 Task: Create a due date automation trigger when advanced on, on the tuesday of the week a card is due add dates due tomorrow at 11:00 AM.
Action: Mouse moved to (847, 263)
Screenshot: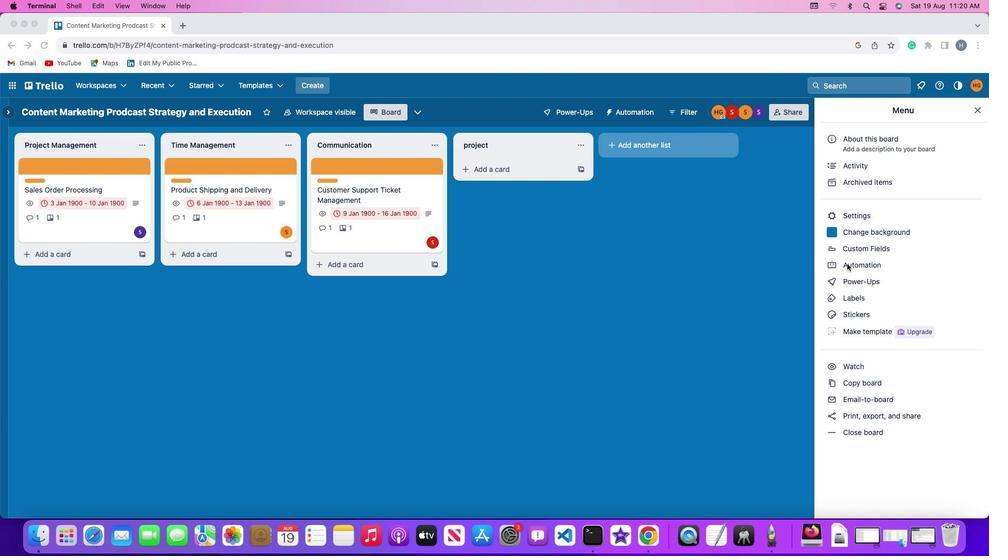
Action: Mouse pressed left at (847, 263)
Screenshot: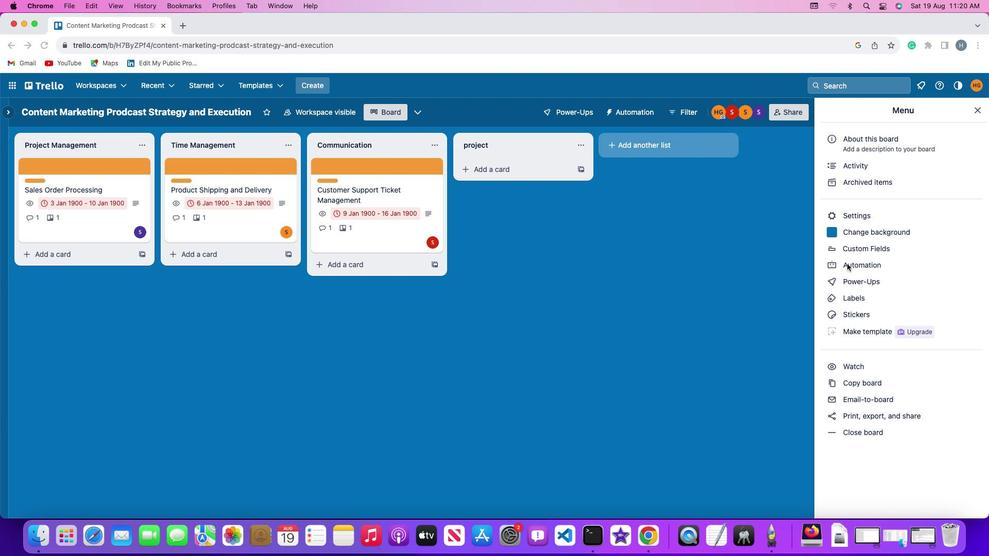 
Action: Mouse pressed left at (847, 263)
Screenshot: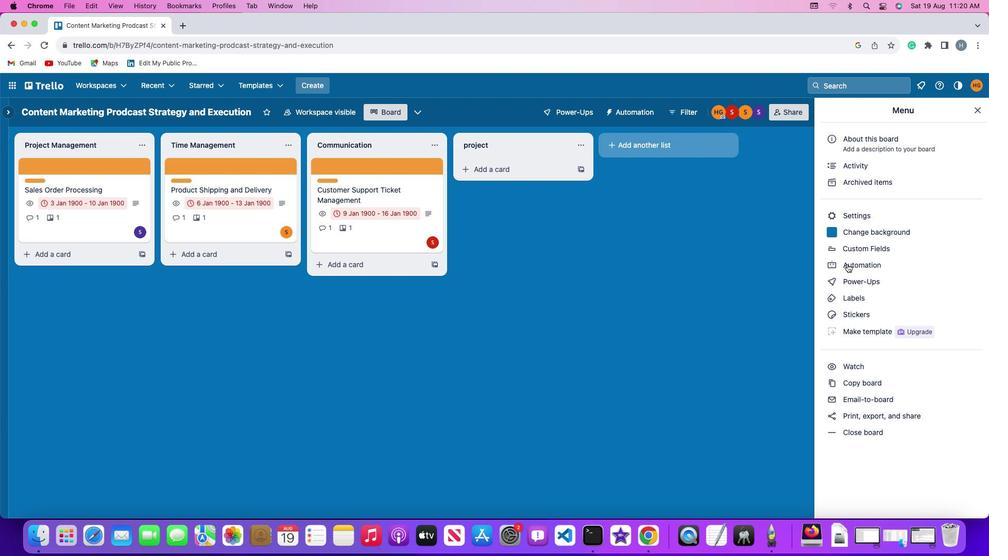 
Action: Mouse moved to (77, 248)
Screenshot: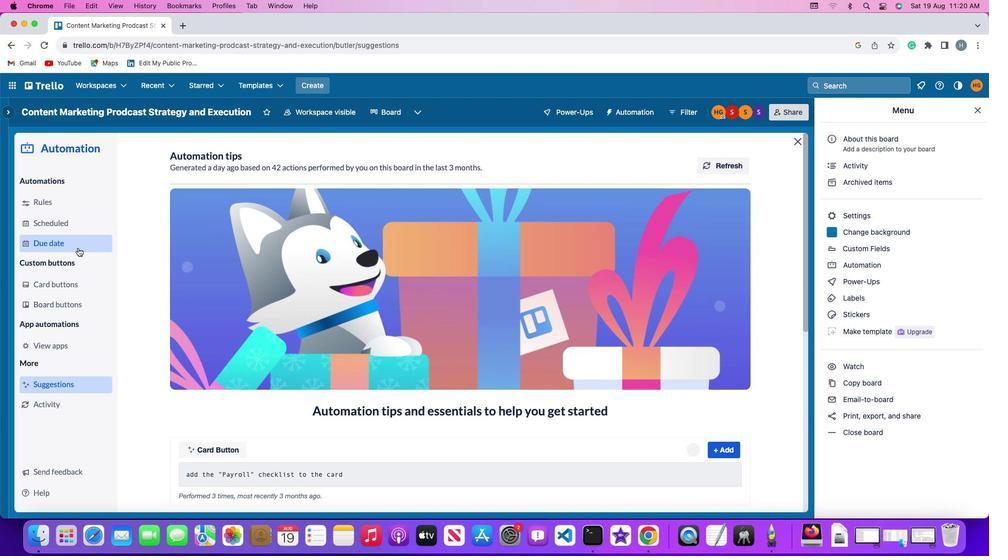 
Action: Mouse pressed left at (77, 248)
Screenshot: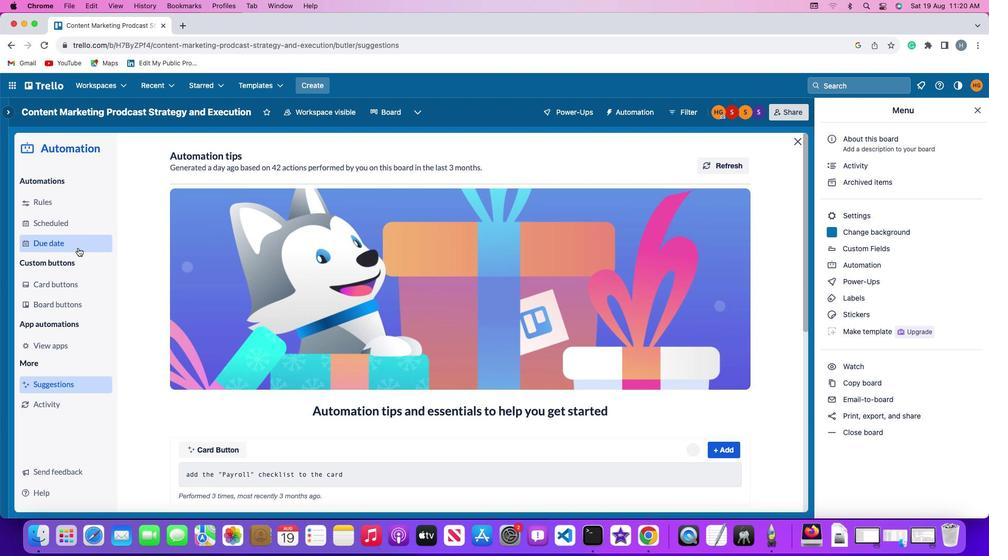 
Action: Mouse moved to (696, 158)
Screenshot: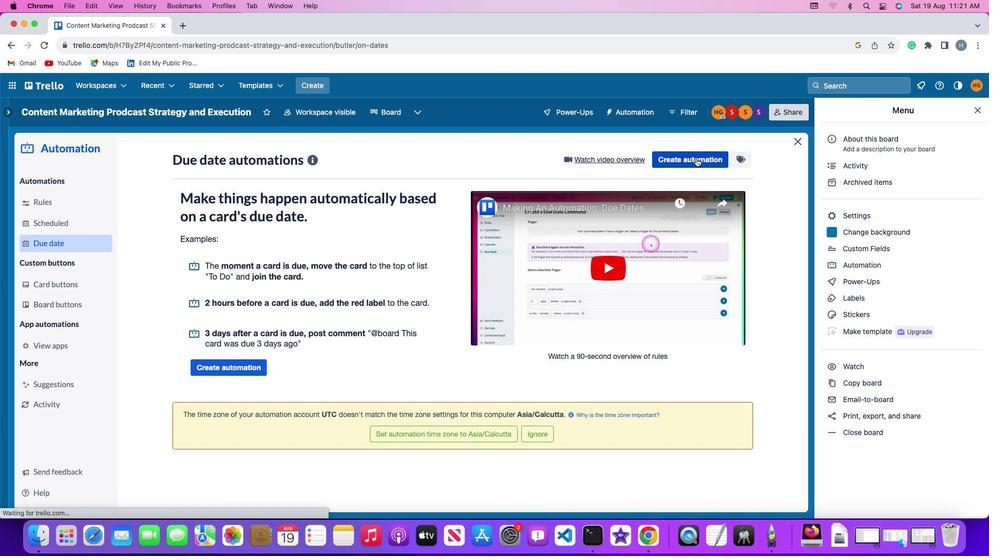 
Action: Mouse pressed left at (696, 158)
Screenshot: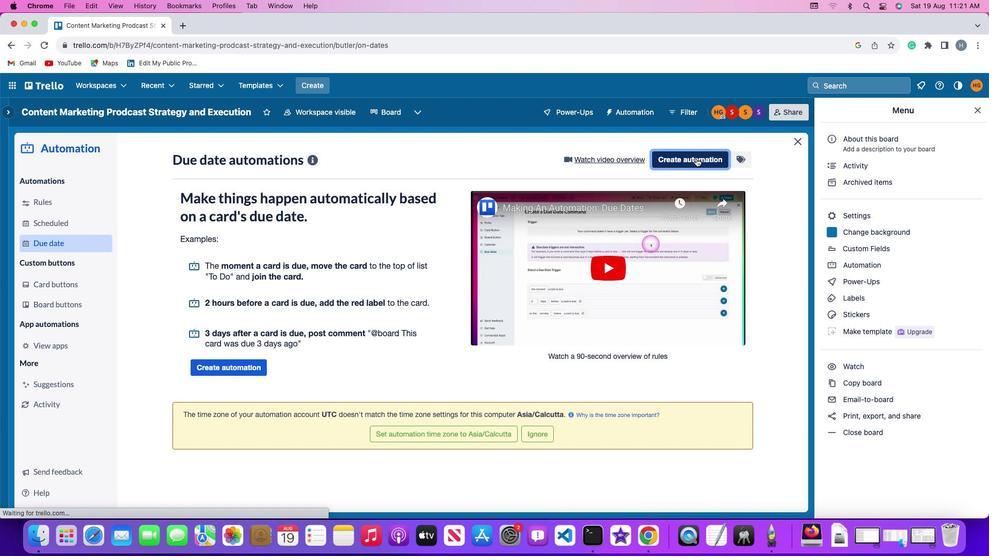 
Action: Mouse moved to (187, 260)
Screenshot: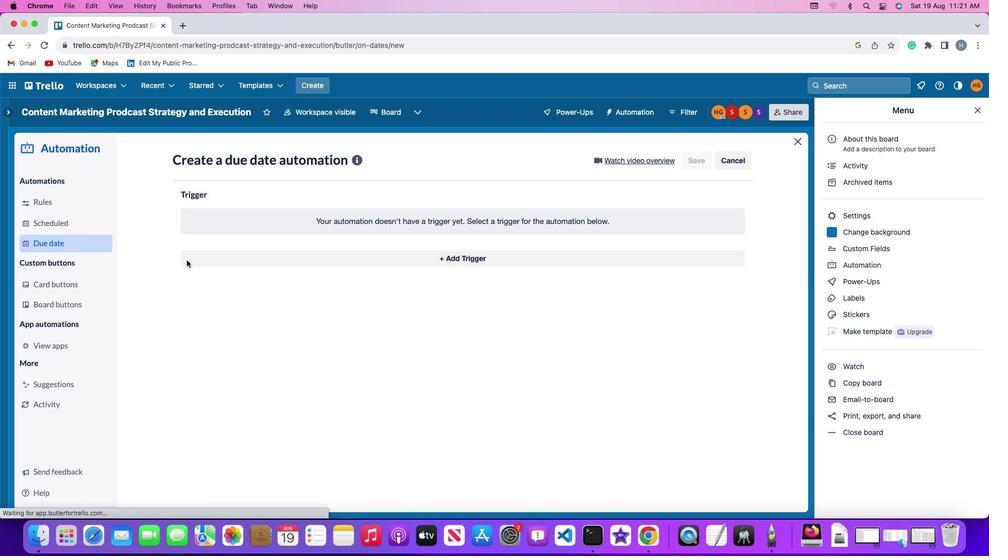 
Action: Mouse pressed left at (187, 260)
Screenshot: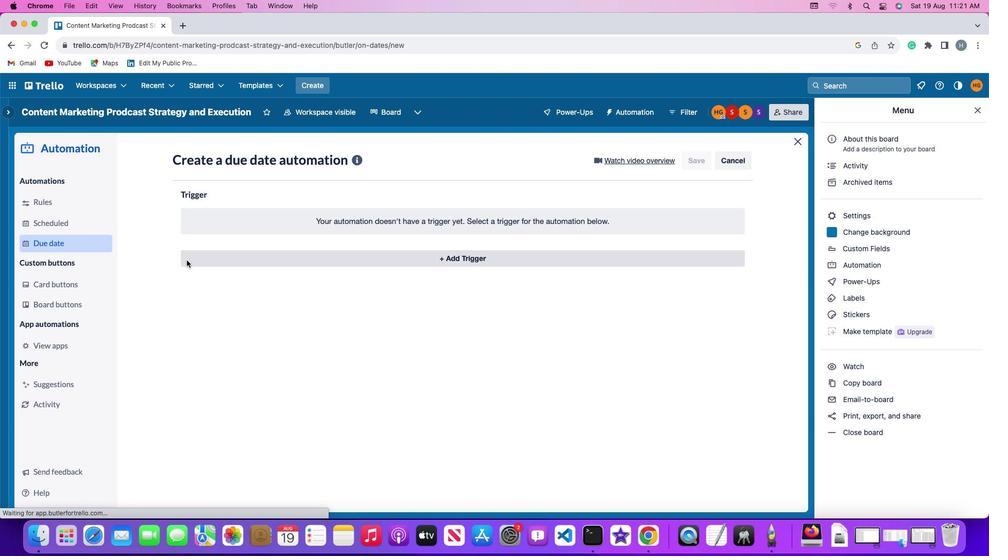 
Action: Mouse moved to (229, 453)
Screenshot: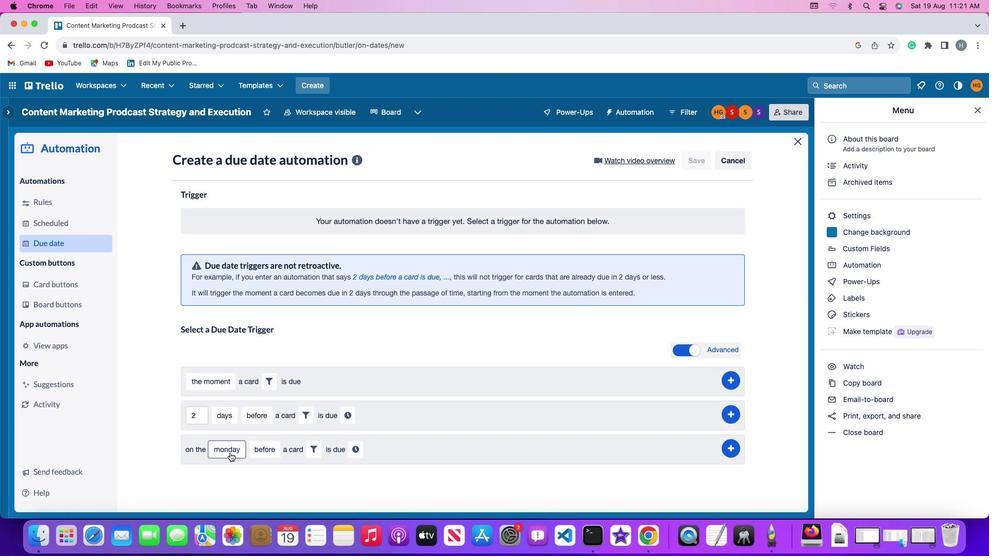 
Action: Mouse pressed left at (229, 453)
Screenshot: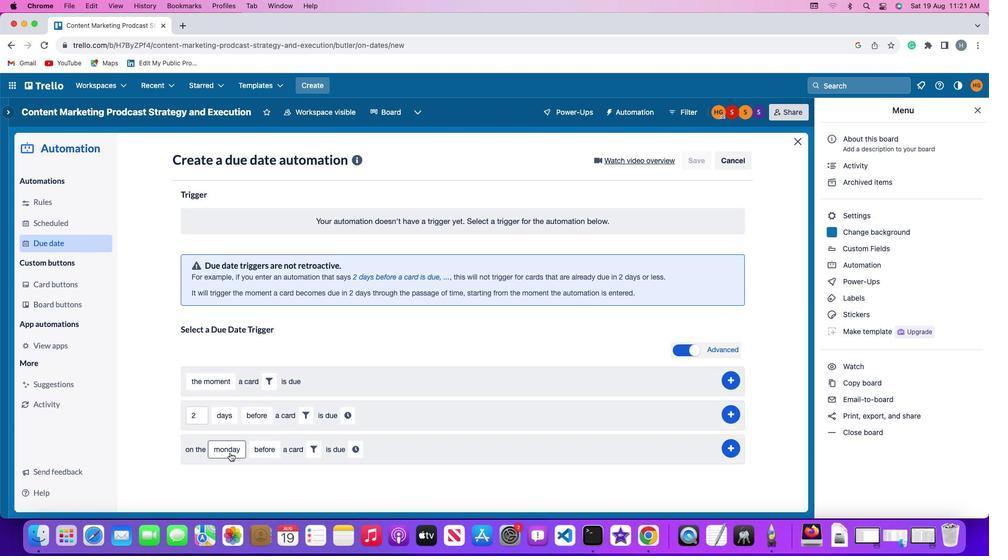 
Action: Mouse moved to (248, 324)
Screenshot: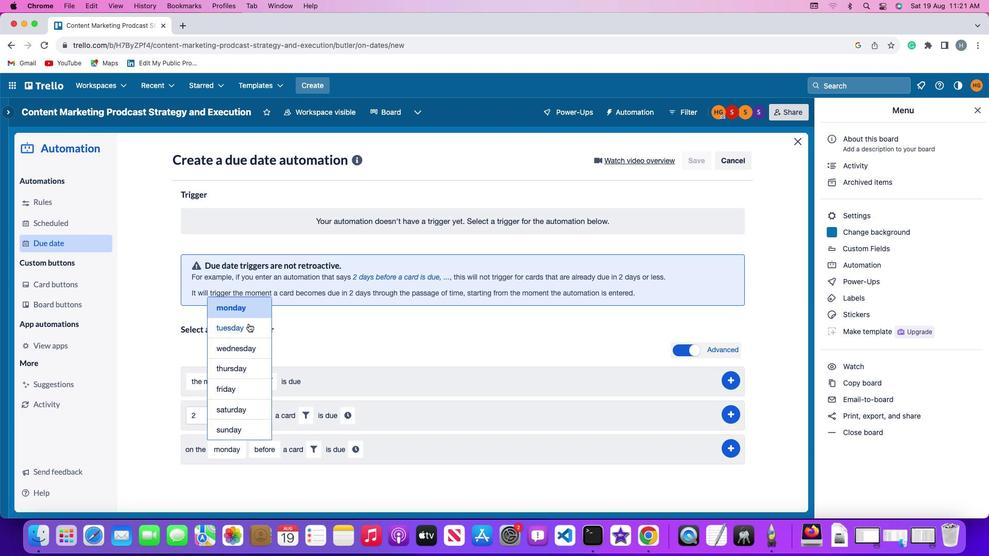 
Action: Mouse pressed left at (248, 324)
Screenshot: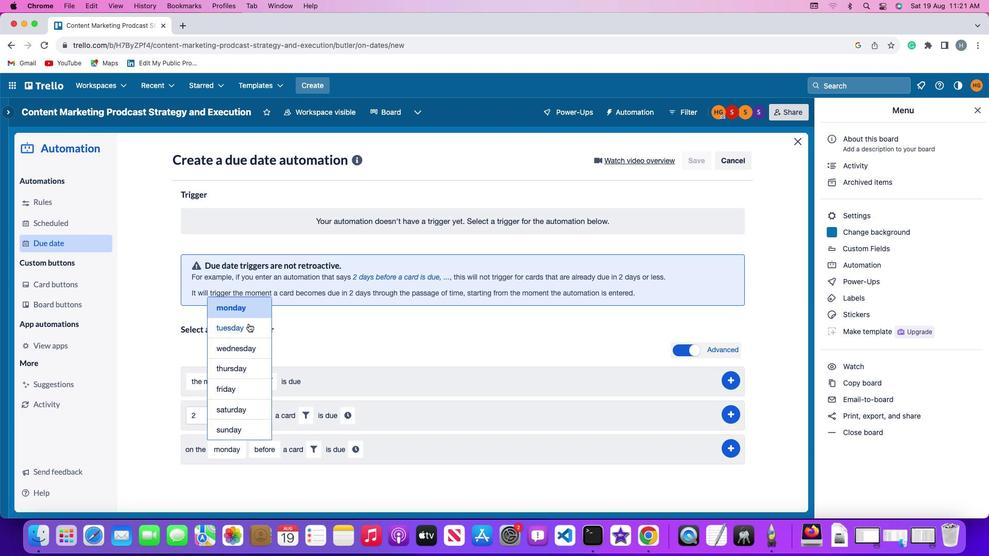 
Action: Mouse moved to (267, 451)
Screenshot: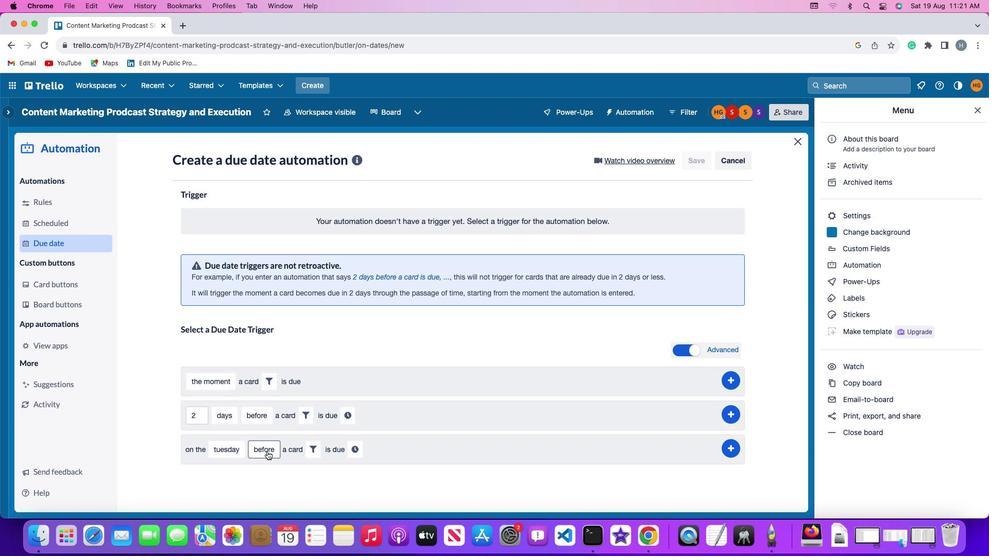 
Action: Mouse pressed left at (267, 451)
Screenshot: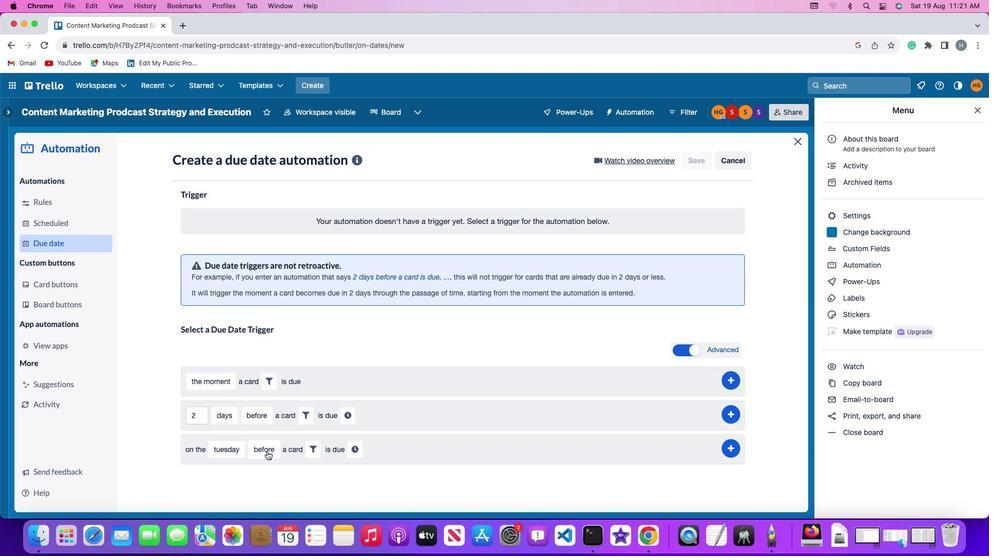 
Action: Mouse moved to (273, 410)
Screenshot: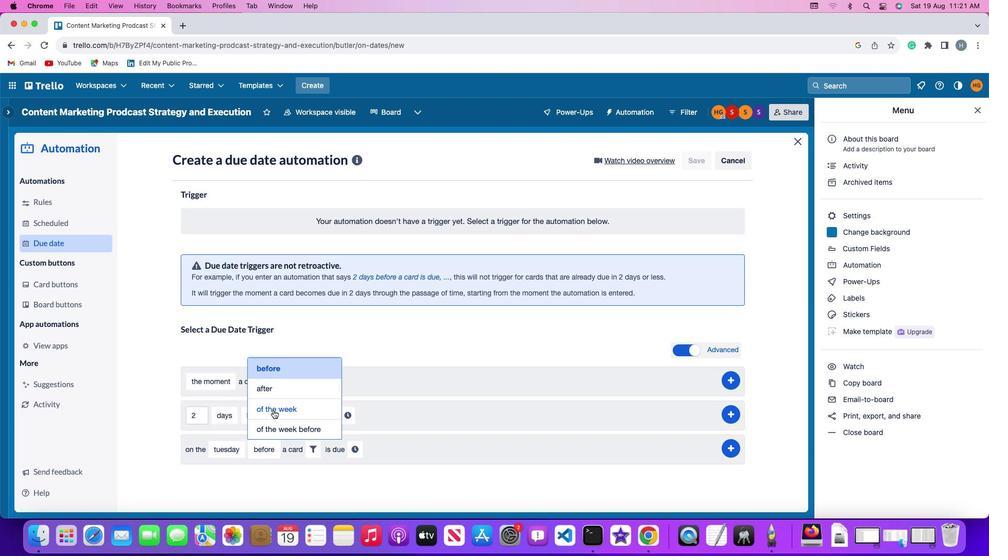 
Action: Mouse pressed left at (273, 410)
Screenshot: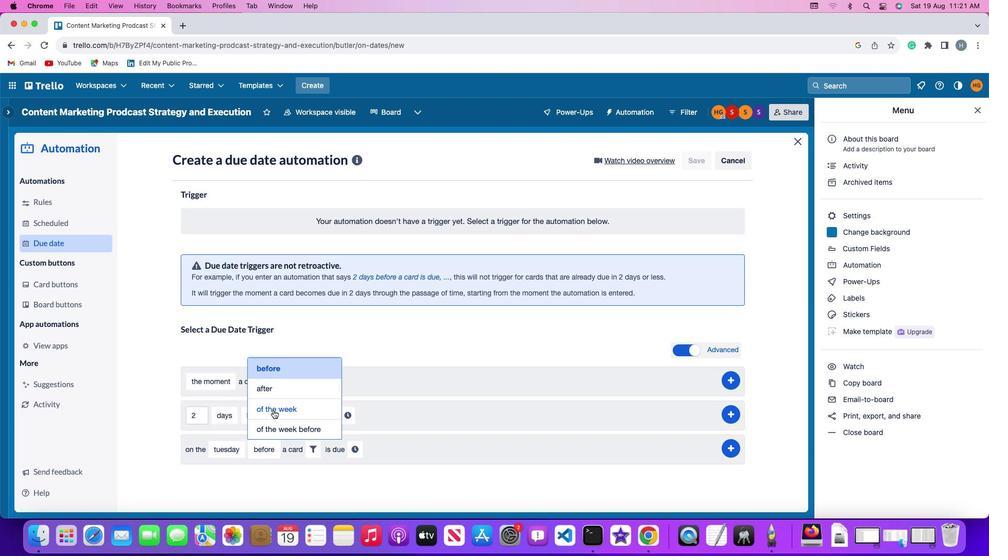 
Action: Mouse moved to (330, 451)
Screenshot: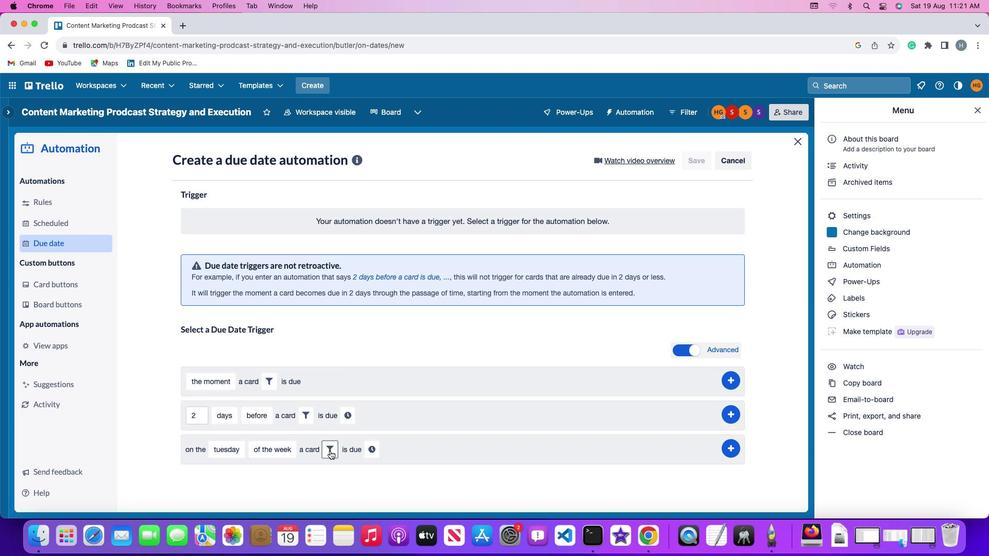 
Action: Mouse pressed left at (330, 451)
Screenshot: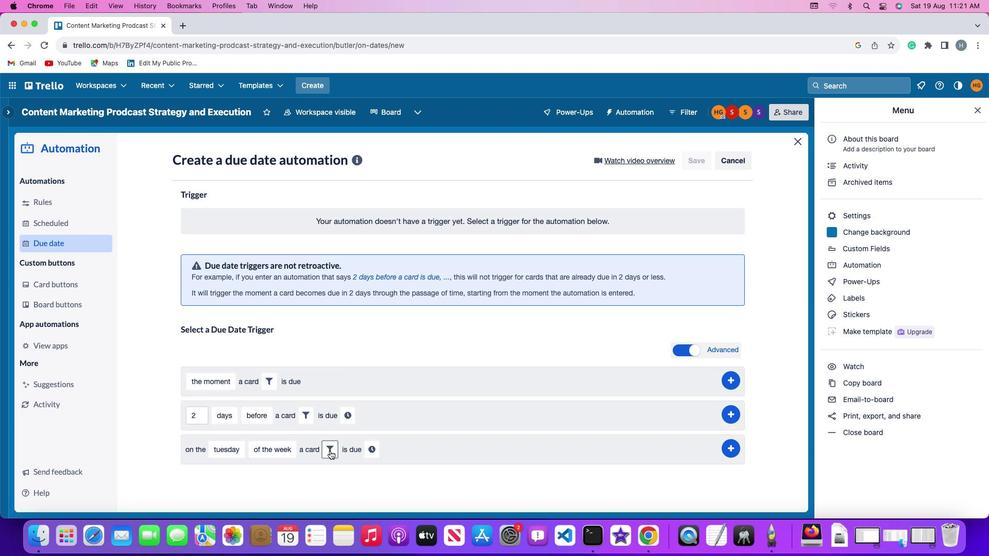 
Action: Mouse moved to (394, 483)
Screenshot: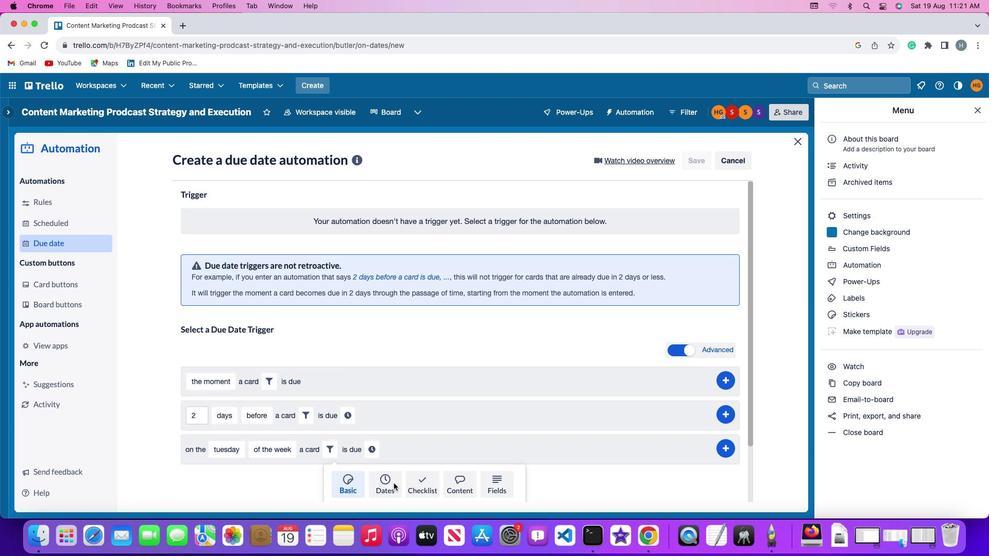 
Action: Mouse pressed left at (394, 483)
Screenshot: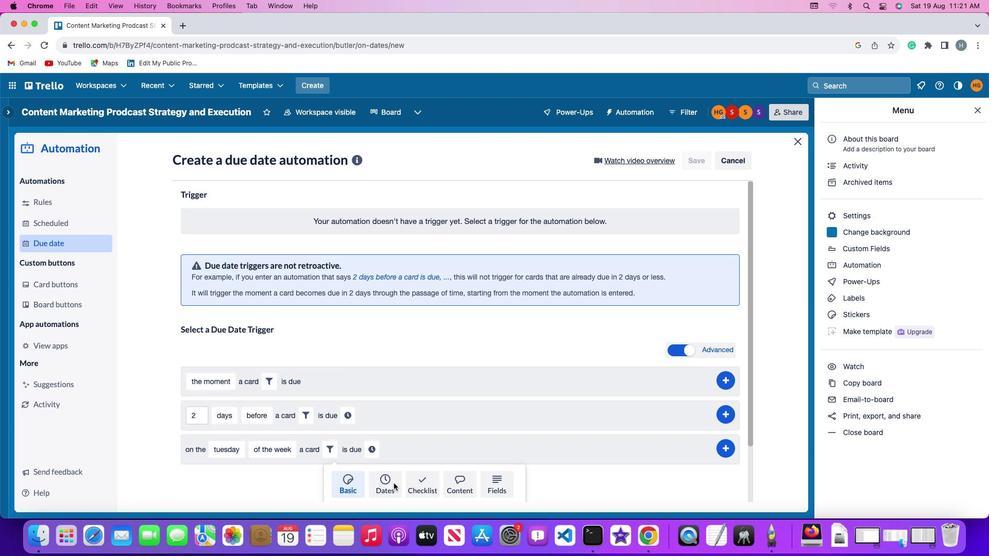 
Action: Mouse moved to (285, 469)
Screenshot: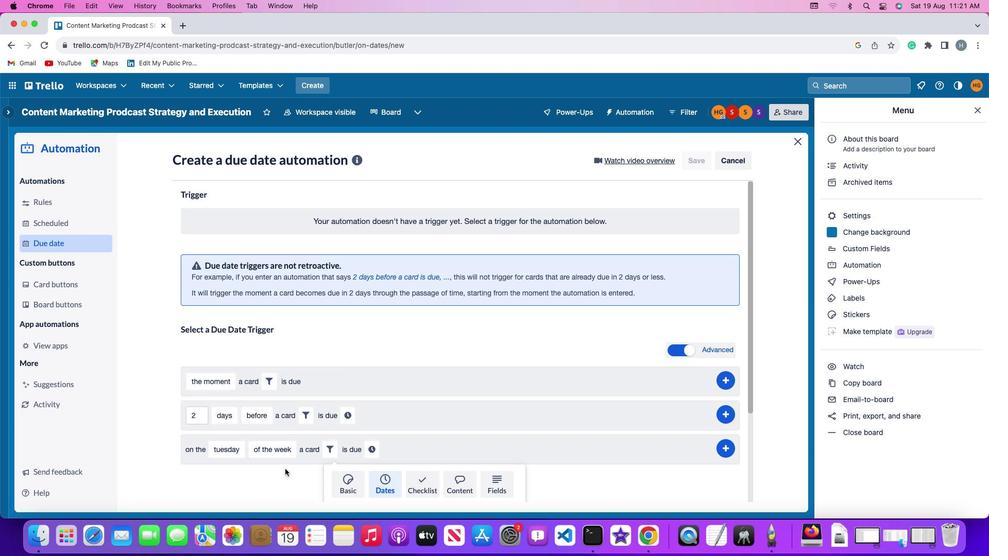 
Action: Mouse scrolled (285, 469) with delta (0, 0)
Screenshot: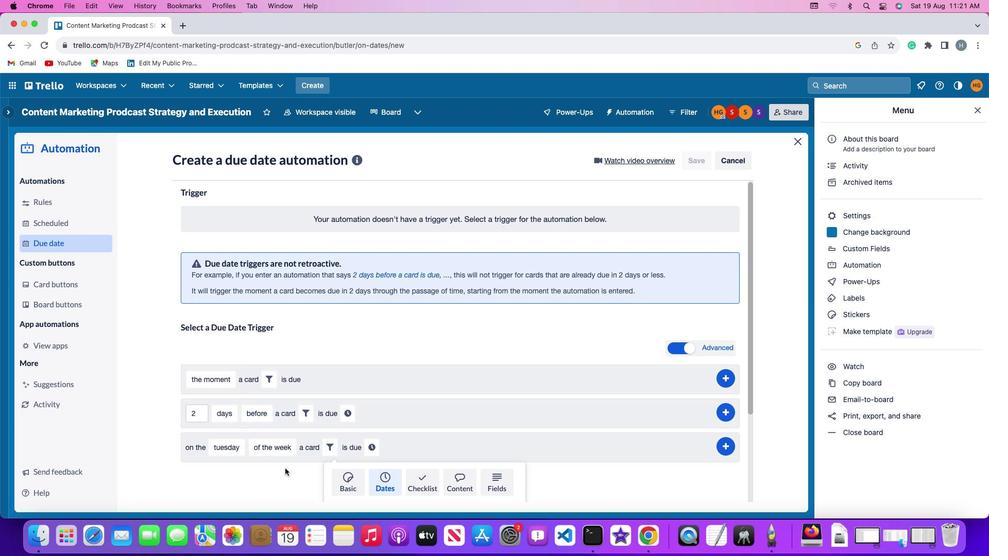 
Action: Mouse moved to (285, 469)
Screenshot: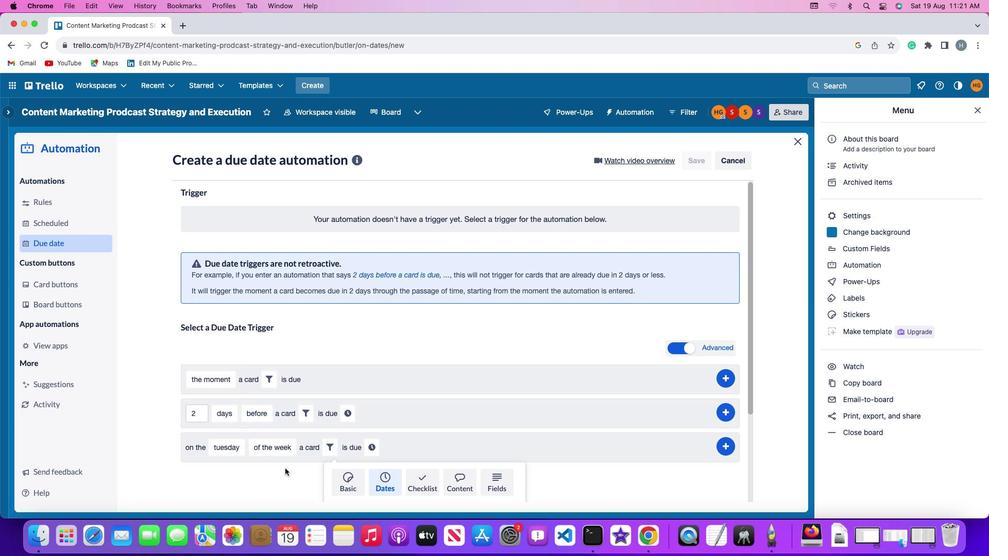 
Action: Mouse scrolled (285, 469) with delta (0, 0)
Screenshot: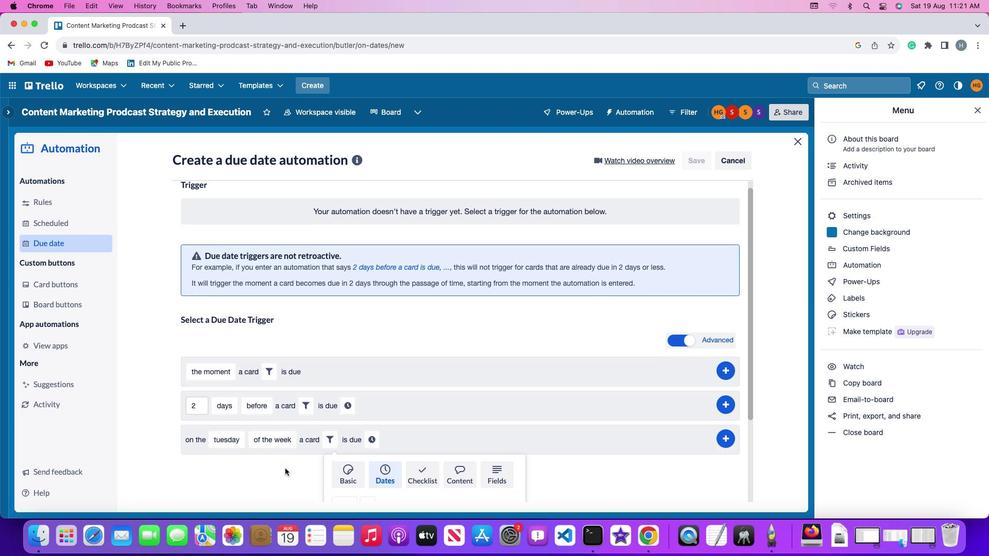 
Action: Mouse scrolled (285, 469) with delta (0, -1)
Screenshot: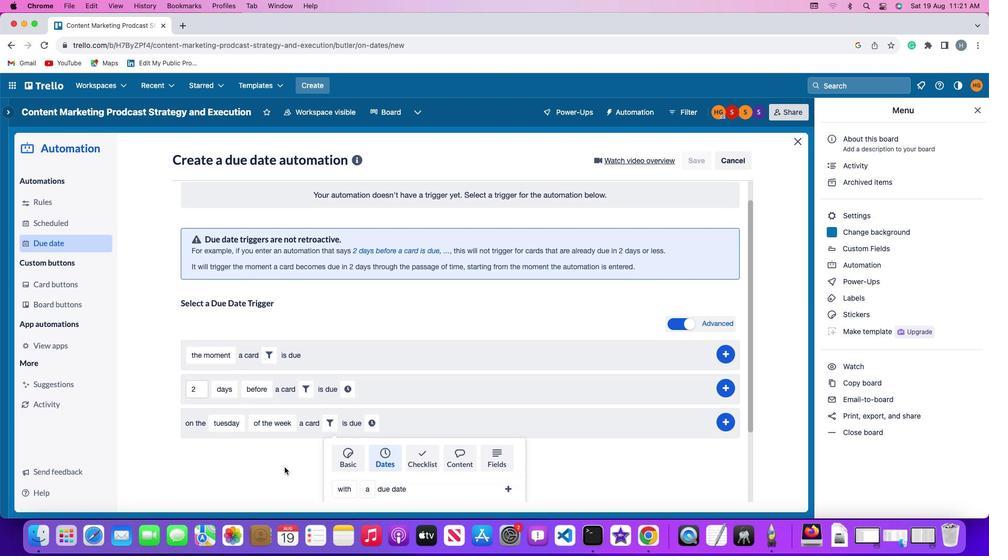 
Action: Mouse moved to (285, 469)
Screenshot: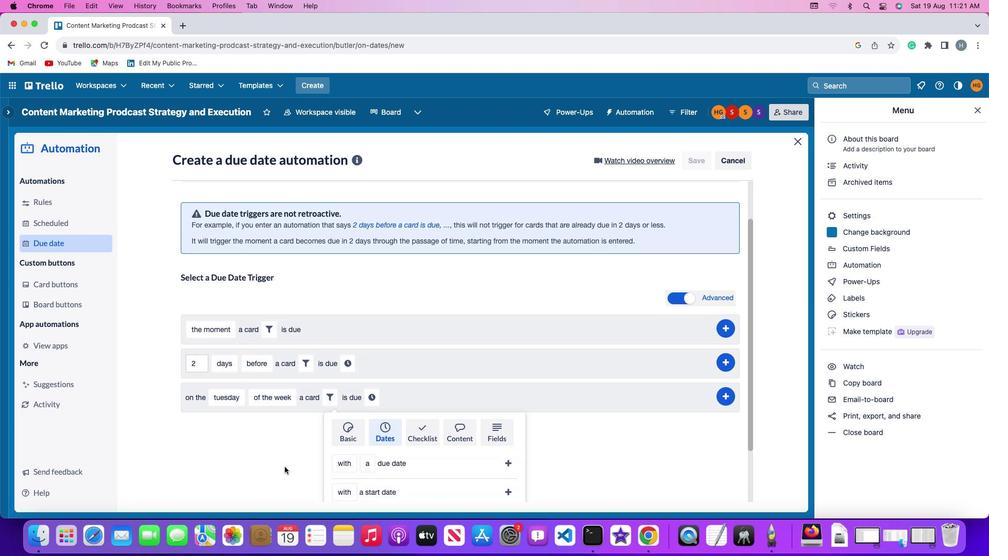 
Action: Mouse scrolled (285, 469) with delta (0, -2)
Screenshot: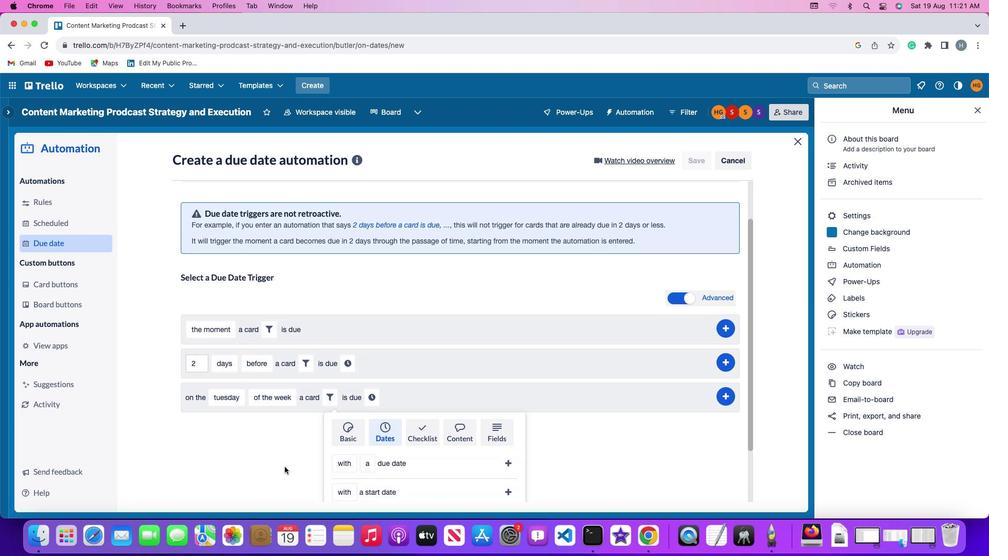 
Action: Mouse moved to (283, 467)
Screenshot: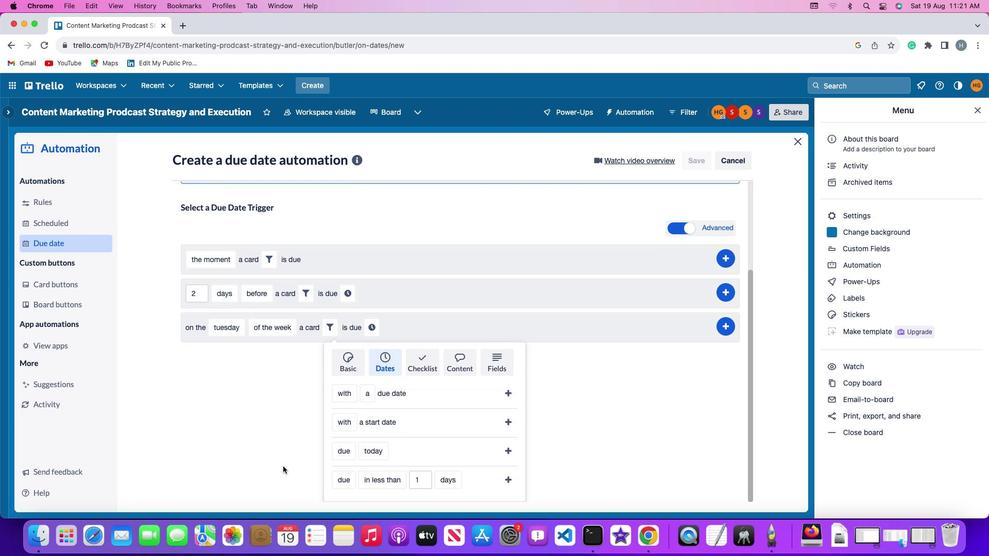 
Action: Mouse scrolled (283, 467) with delta (0, 0)
Screenshot: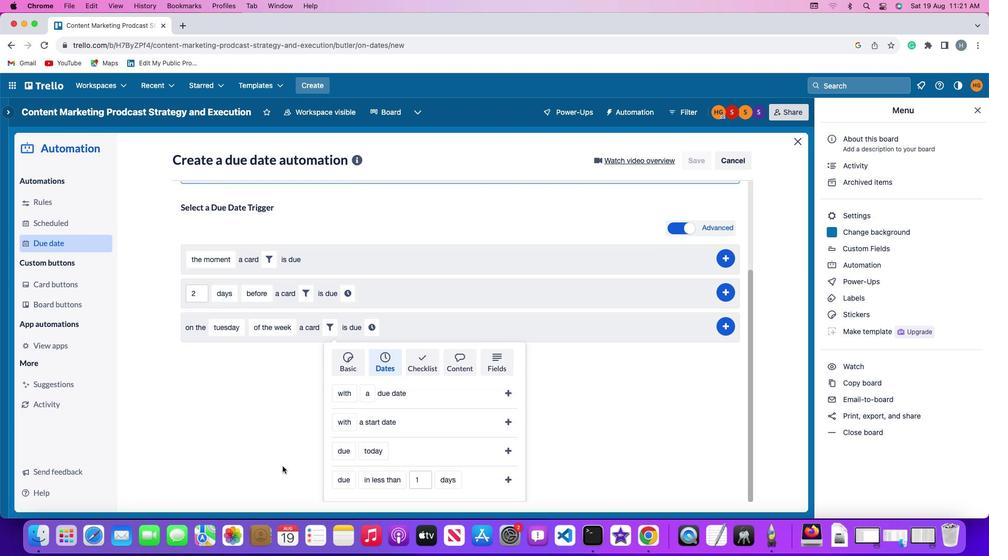
Action: Mouse moved to (283, 467)
Screenshot: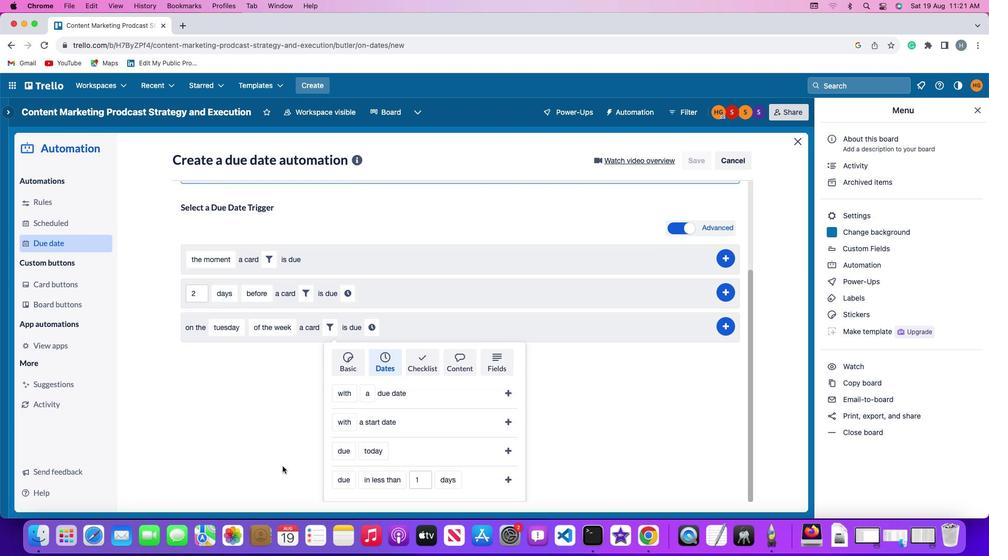 
Action: Mouse scrolled (283, 467) with delta (0, 0)
Screenshot: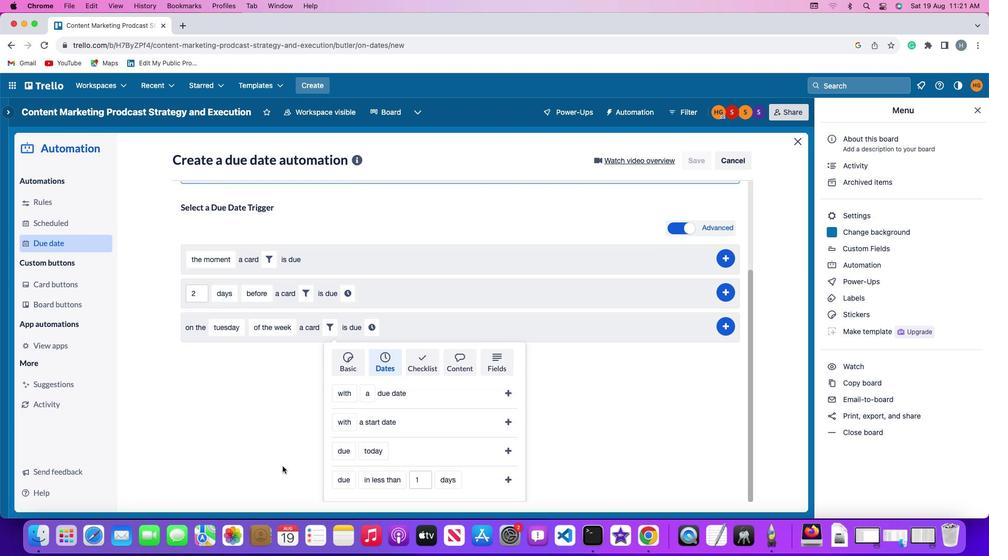 
Action: Mouse moved to (283, 467)
Screenshot: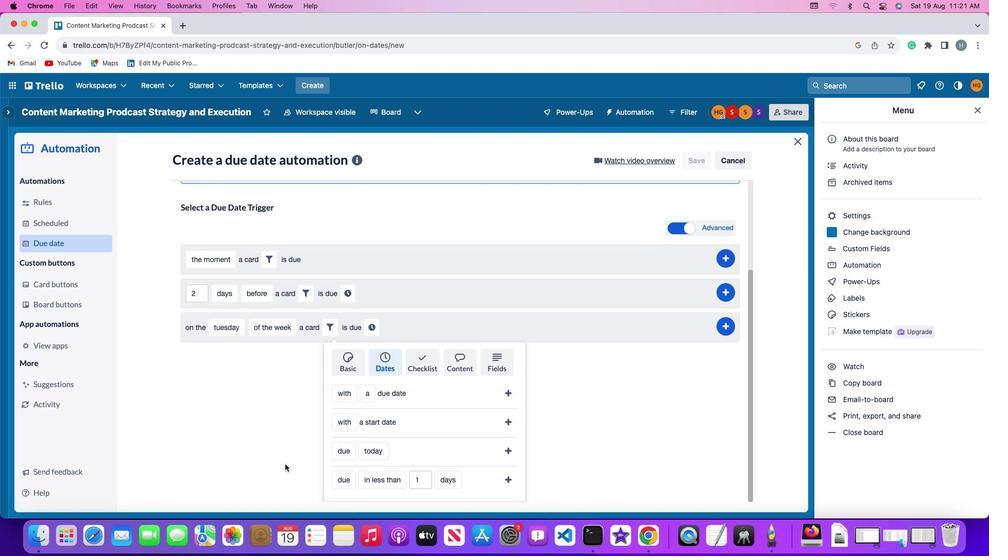 
Action: Mouse scrolled (283, 467) with delta (0, -1)
Screenshot: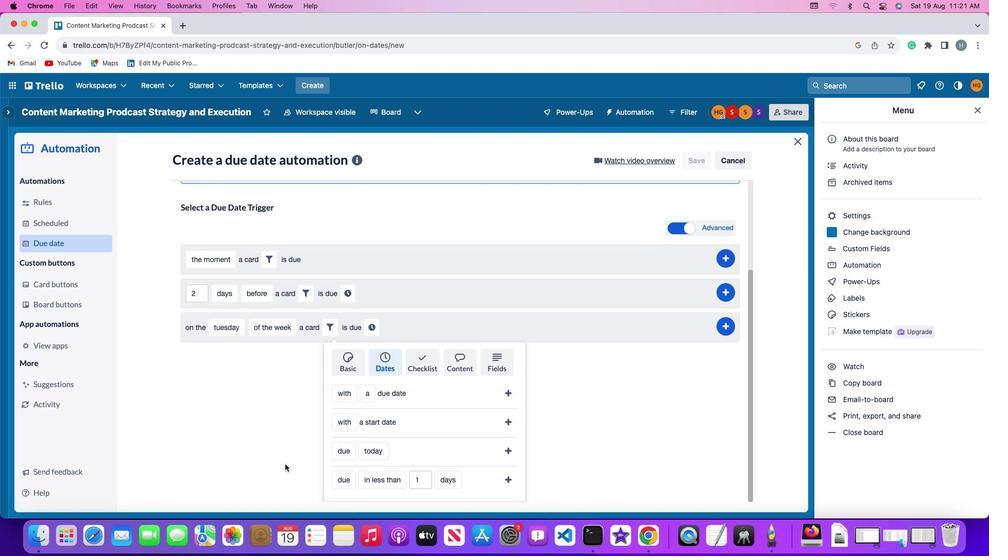 
Action: Mouse moved to (338, 455)
Screenshot: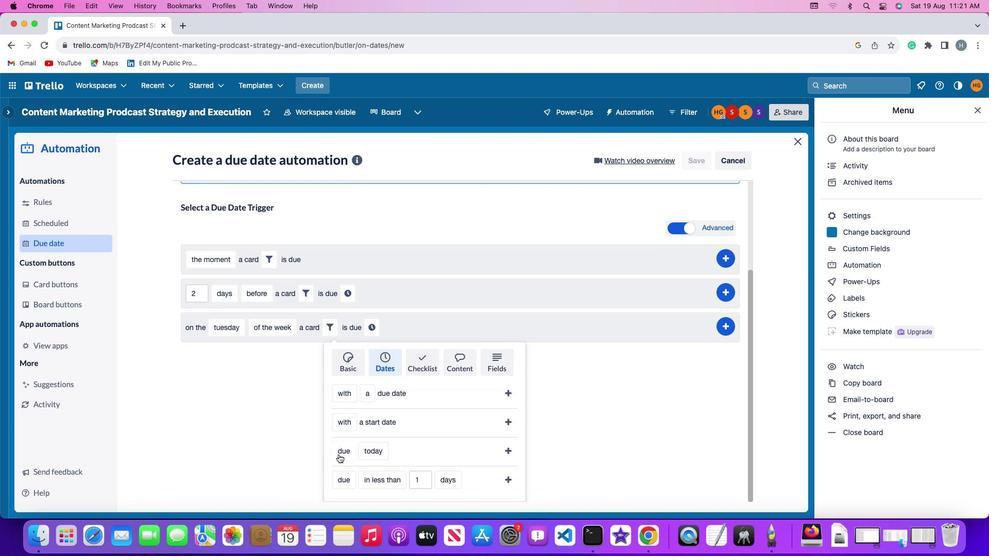 
Action: Mouse pressed left at (338, 455)
Screenshot: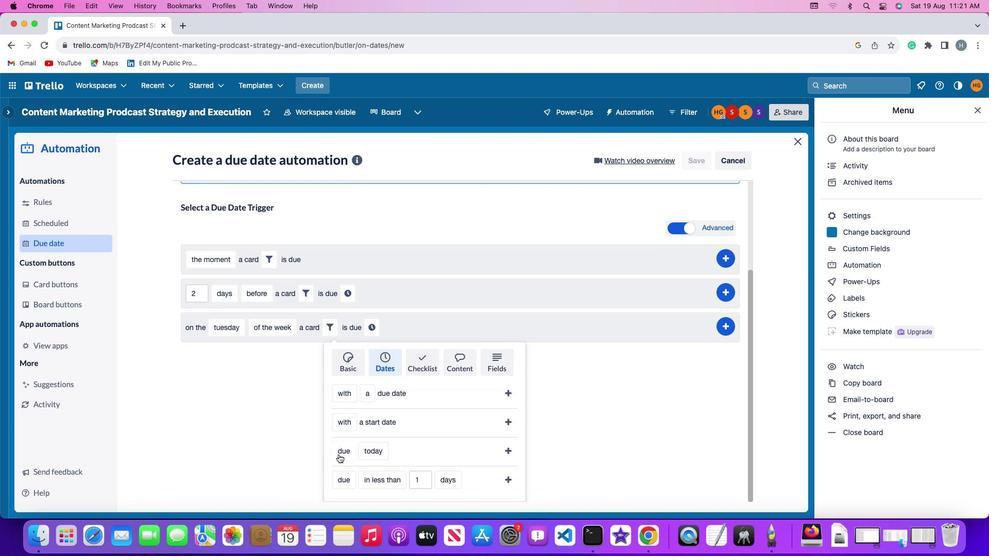
Action: Mouse moved to (355, 369)
Screenshot: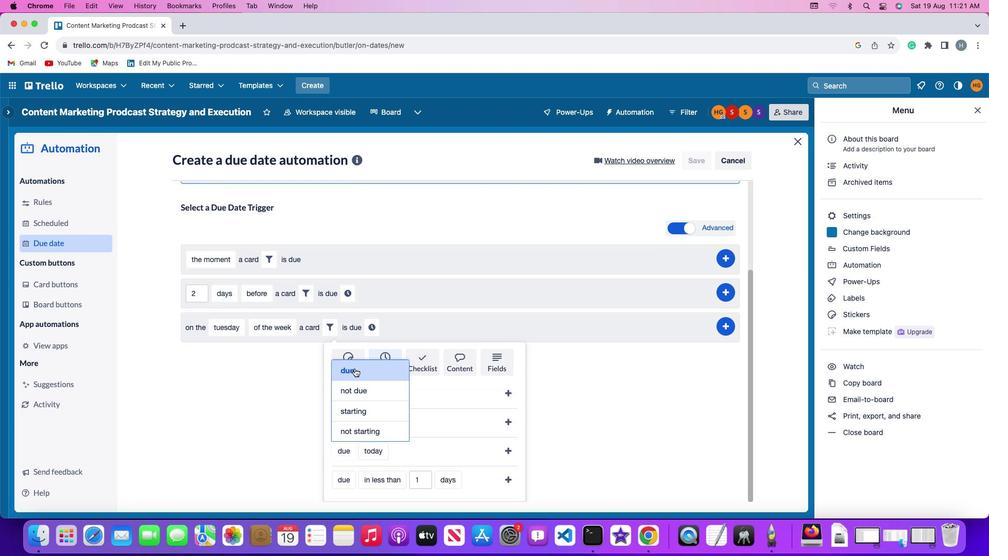 
Action: Mouse pressed left at (355, 369)
Screenshot: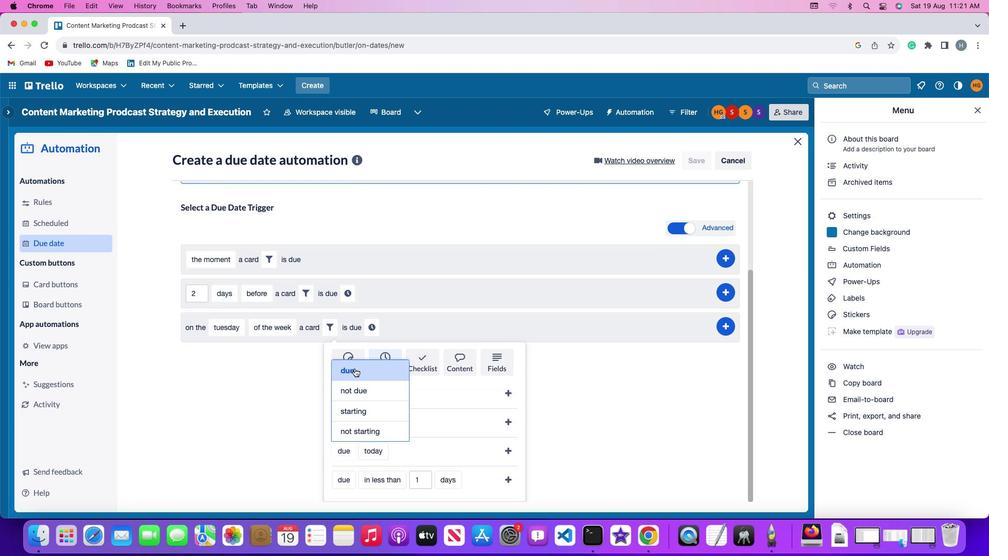 
Action: Mouse moved to (372, 445)
Screenshot: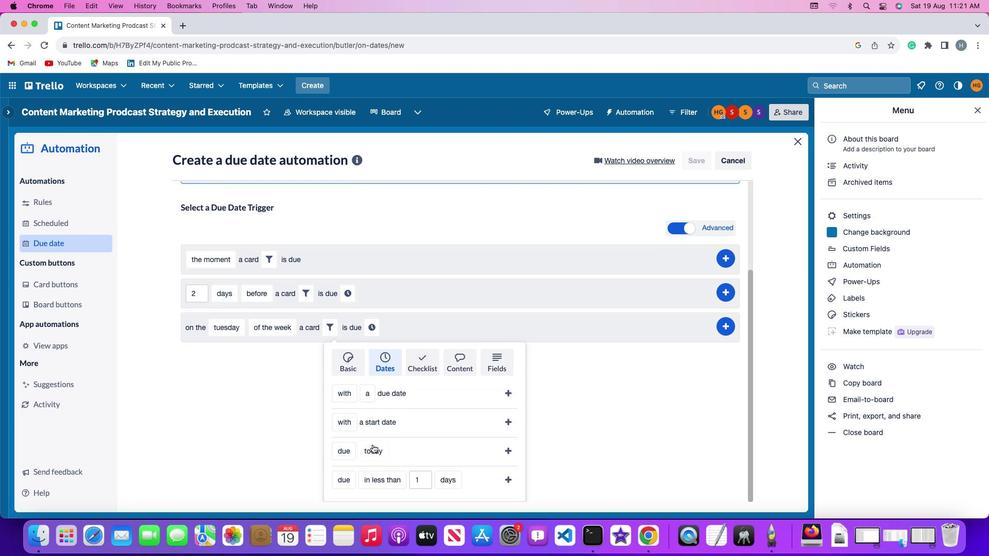 
Action: Mouse pressed left at (372, 445)
Screenshot: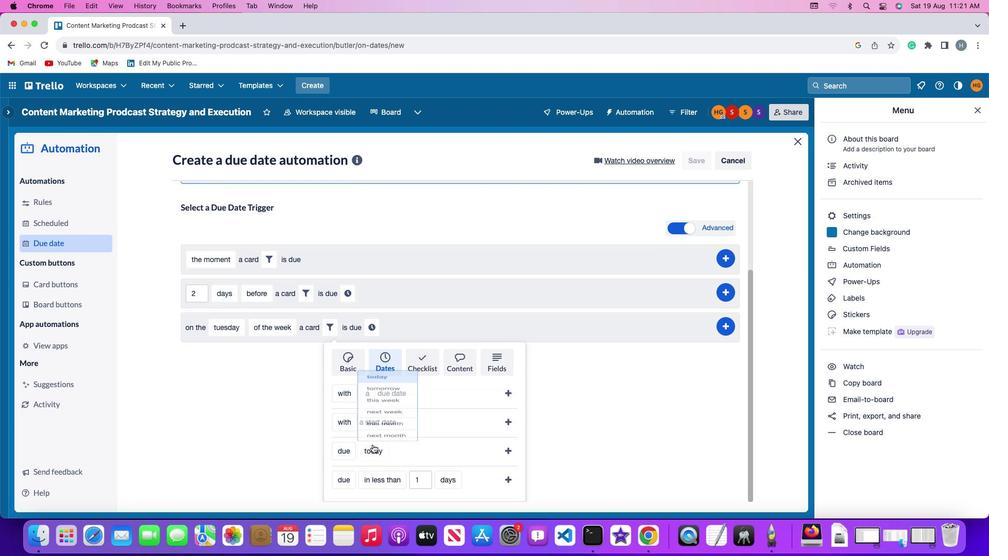 
Action: Mouse moved to (386, 352)
Screenshot: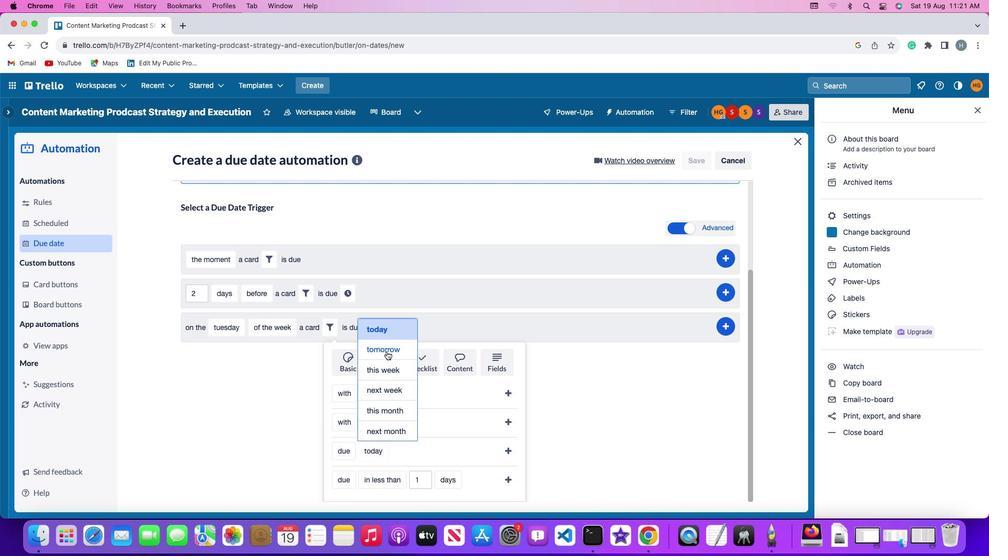 
Action: Mouse pressed left at (386, 352)
Screenshot: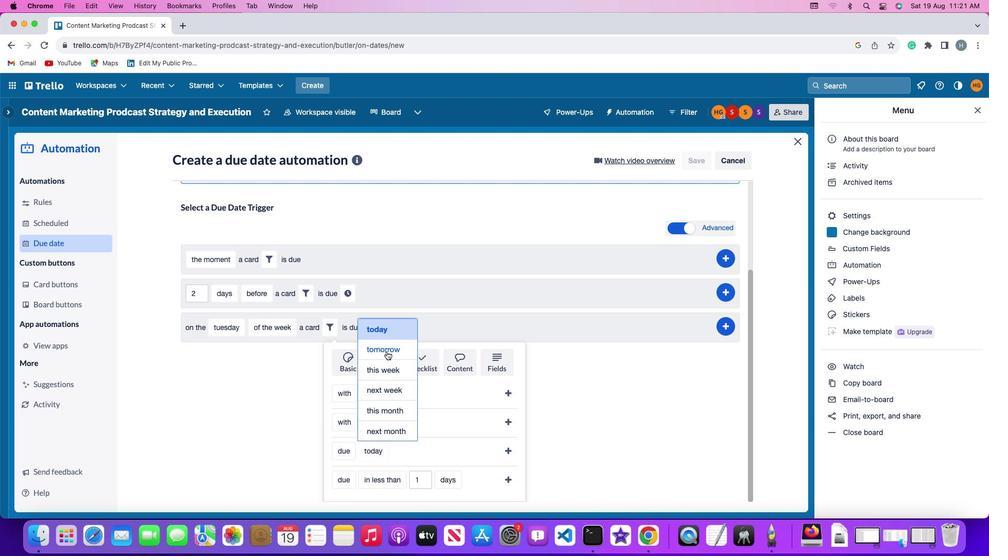 
Action: Mouse moved to (508, 452)
Screenshot: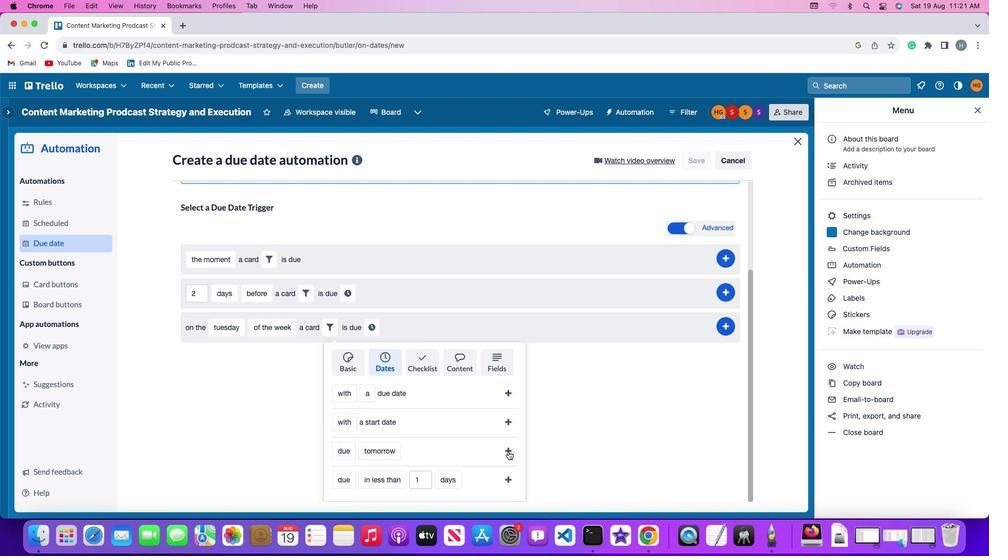 
Action: Mouse pressed left at (508, 452)
Screenshot: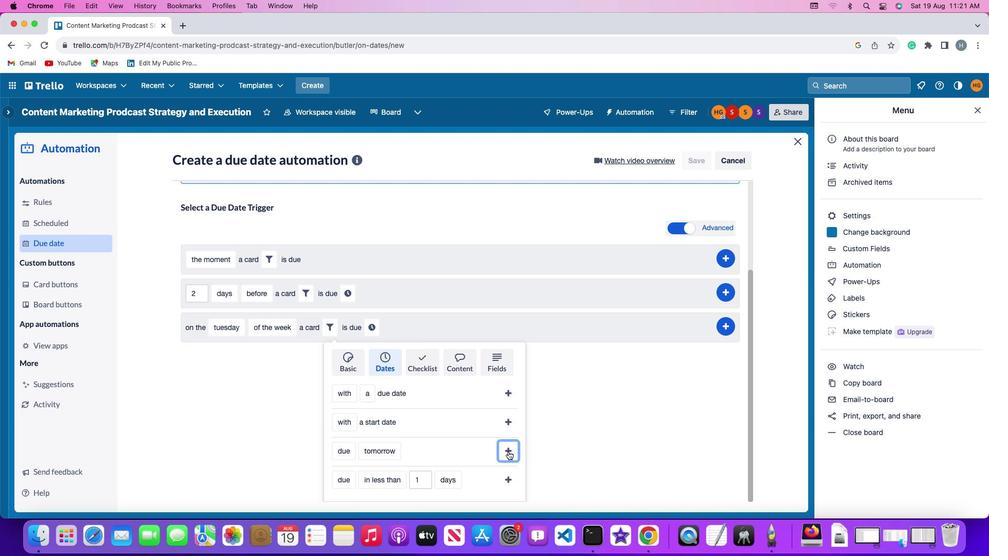 
Action: Mouse moved to (446, 447)
Screenshot: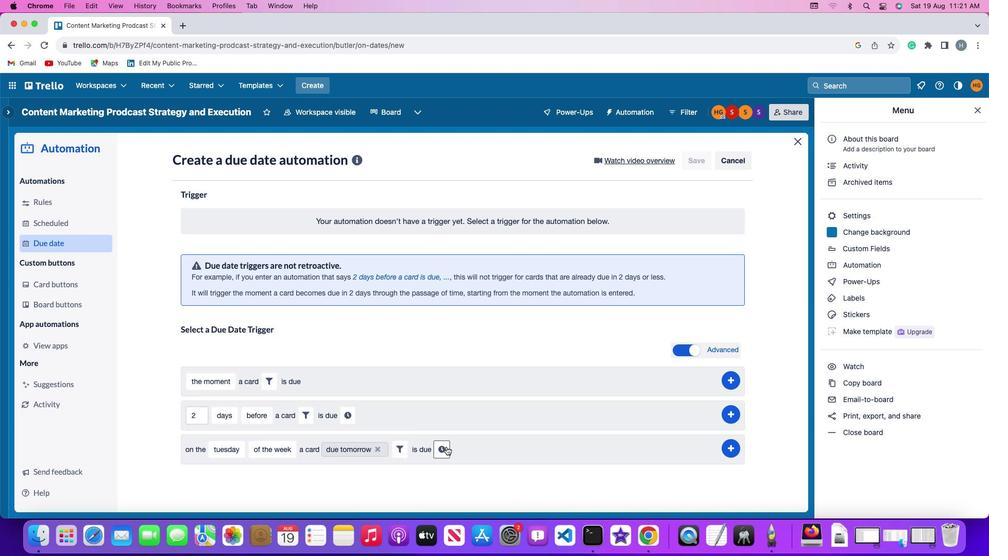 
Action: Mouse pressed left at (446, 447)
Screenshot: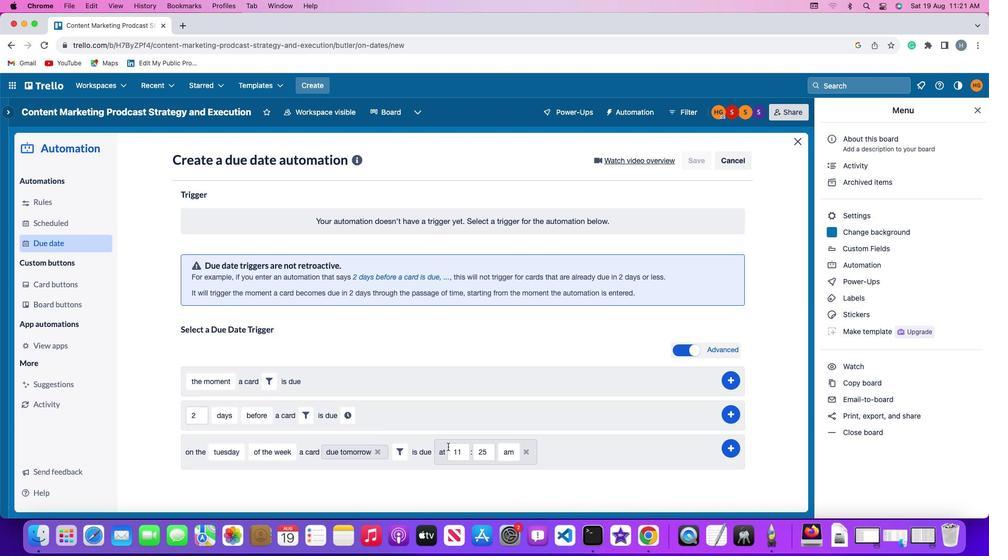 
Action: Mouse moved to (462, 451)
Screenshot: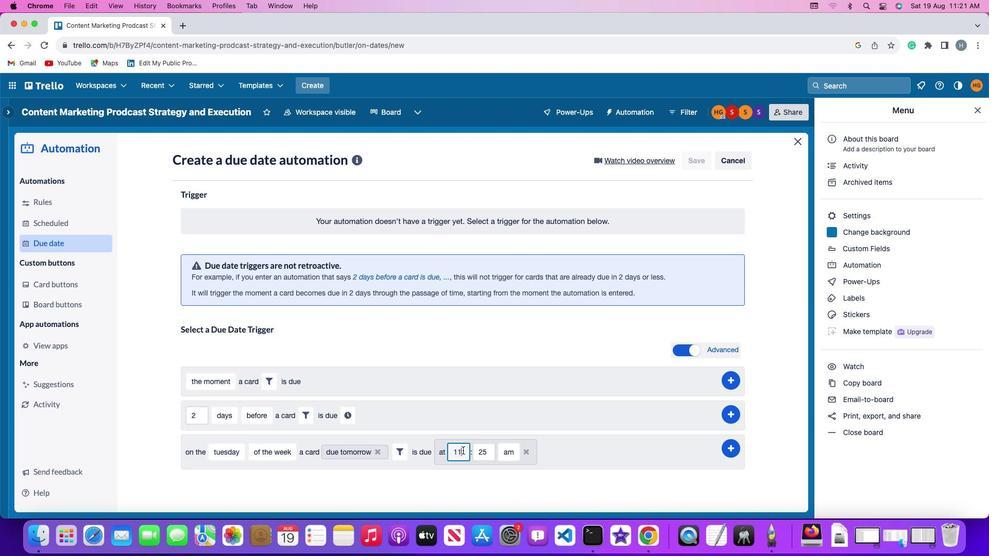 
Action: Mouse pressed left at (462, 451)
Screenshot: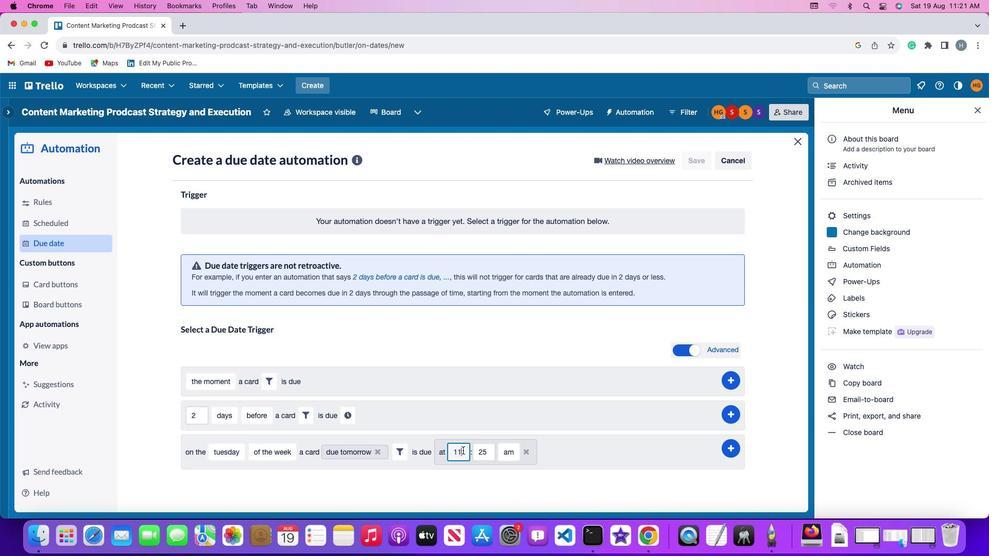 
Action: Mouse moved to (464, 451)
Screenshot: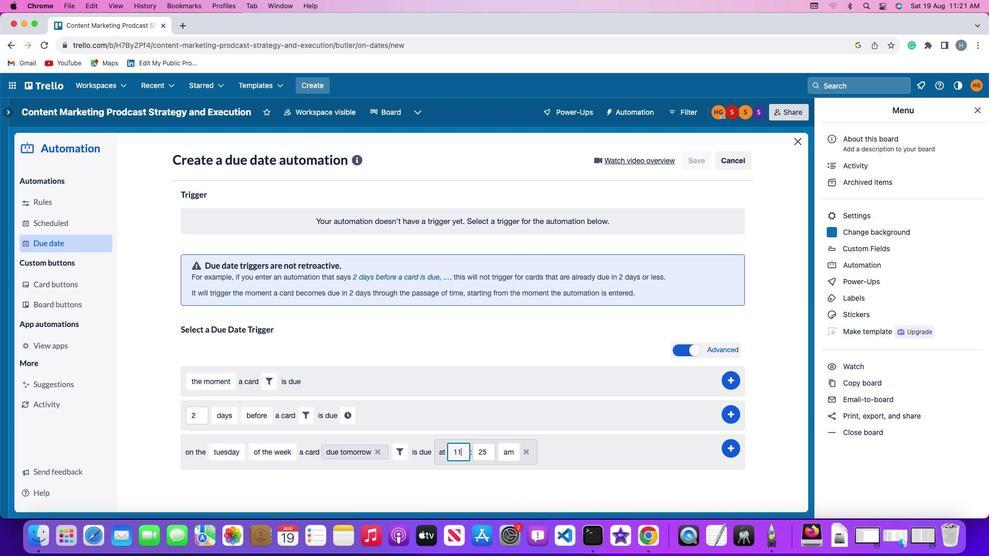 
Action: Key pressed Key.backspace
Screenshot: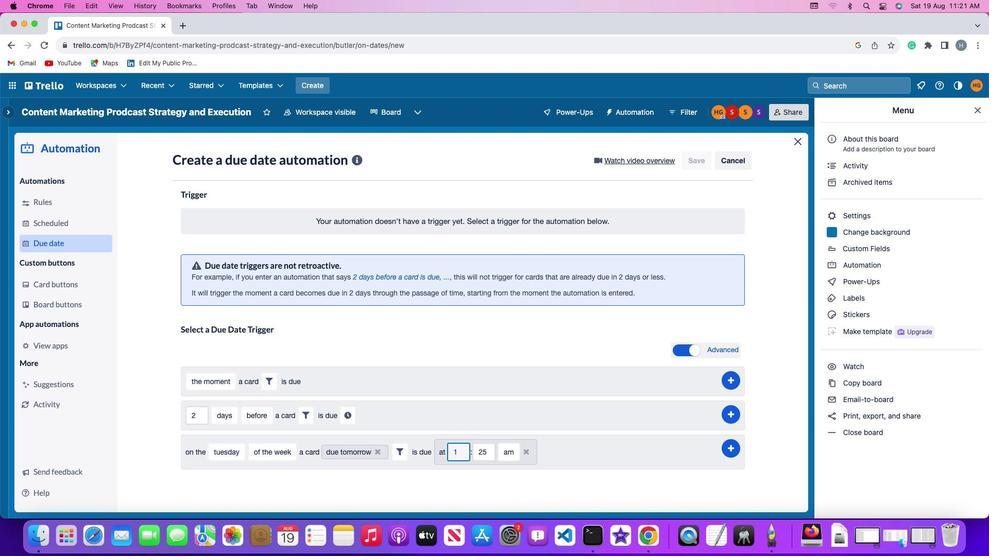 
Action: Mouse moved to (485, 449)
Screenshot: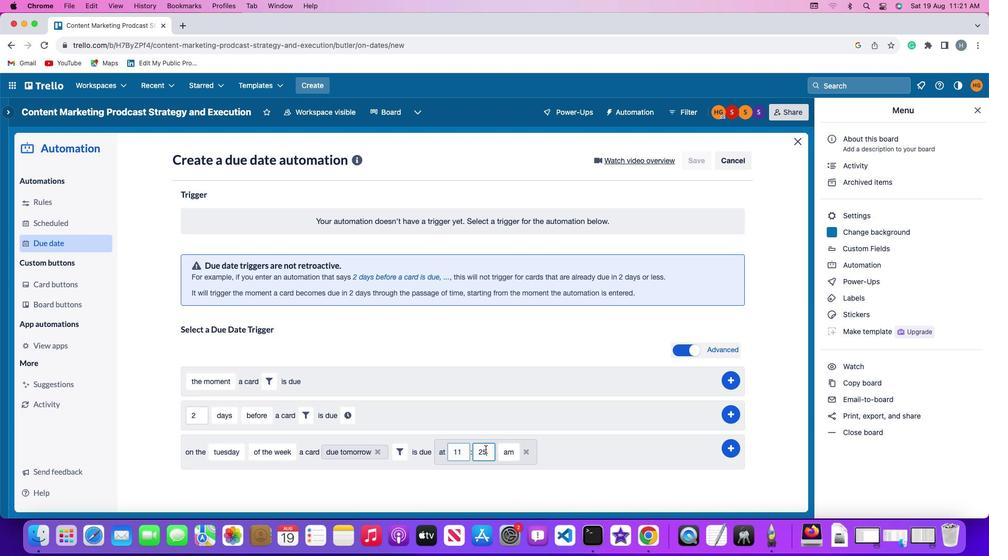 
Action: Mouse pressed left at (485, 449)
Screenshot: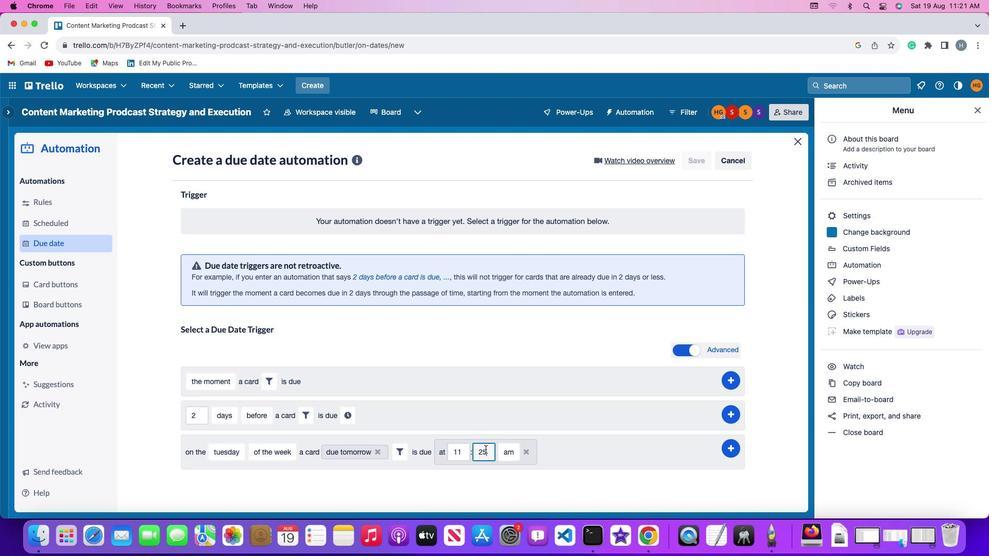 
Action: Key pressed Key.backspaceKey.backspace'0''0'
Screenshot: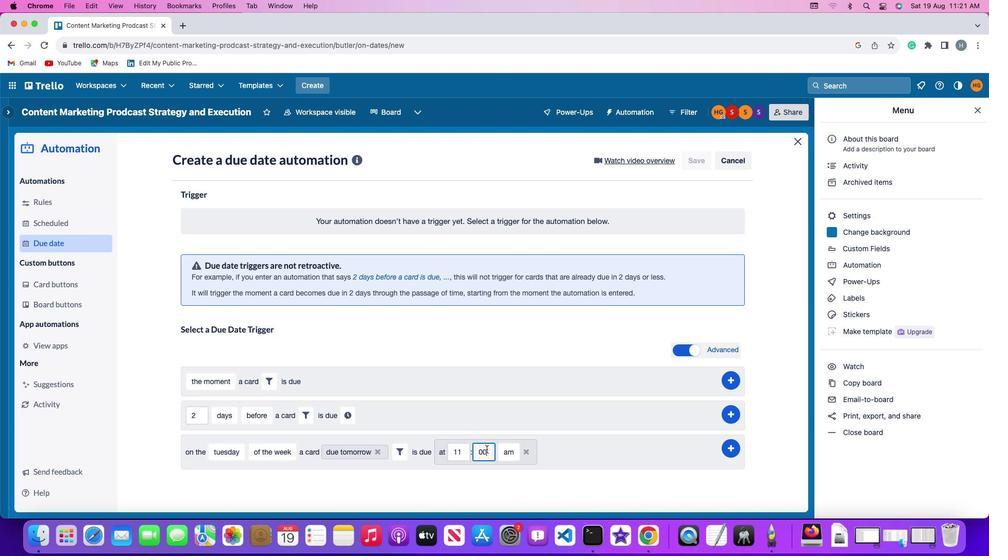 
Action: Mouse moved to (506, 451)
Screenshot: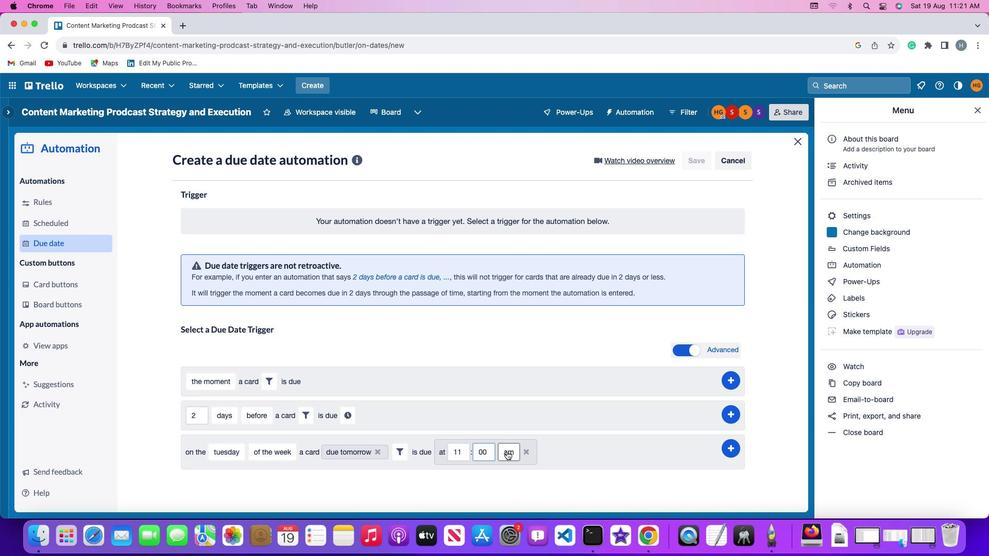 
Action: Mouse pressed left at (506, 451)
Screenshot: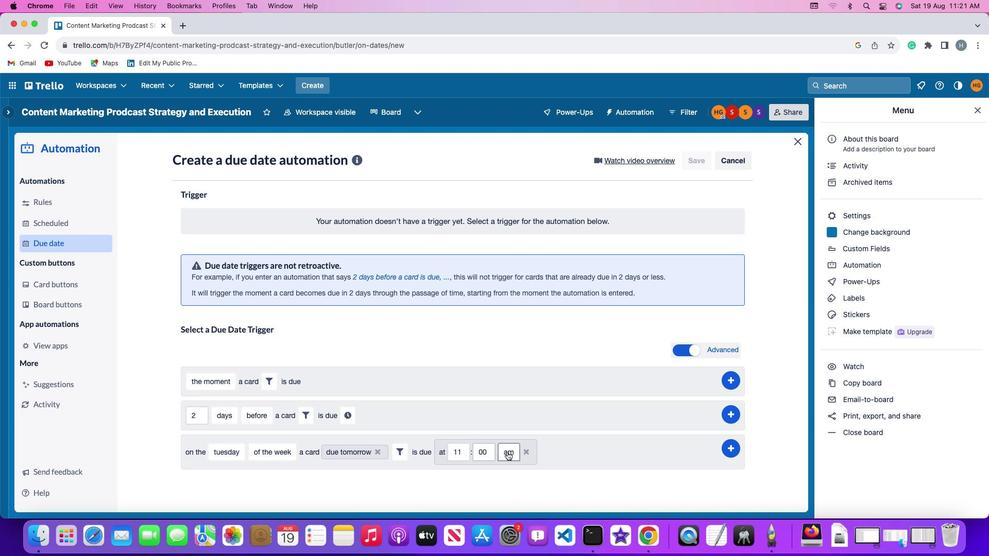 
Action: Mouse moved to (515, 468)
Screenshot: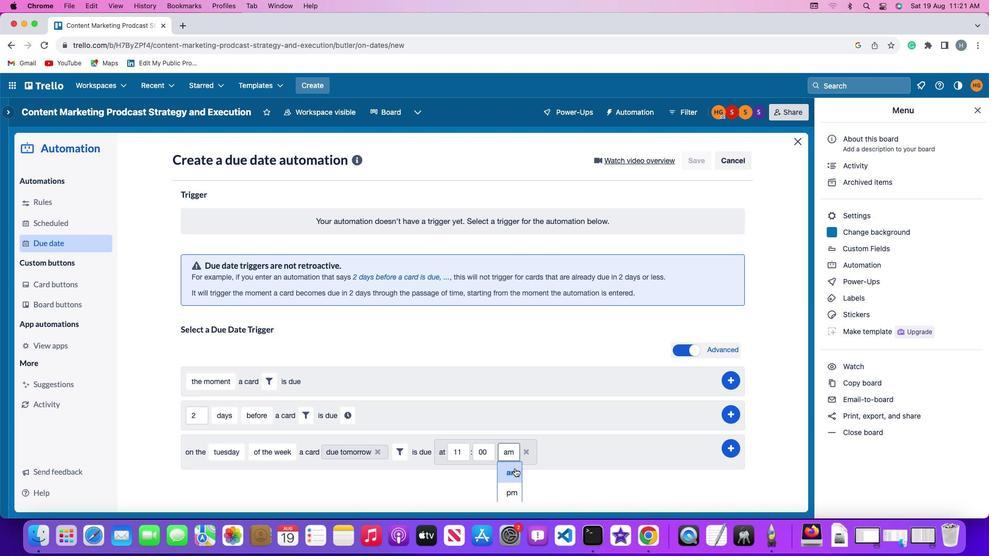 
Action: Mouse pressed left at (515, 468)
Screenshot: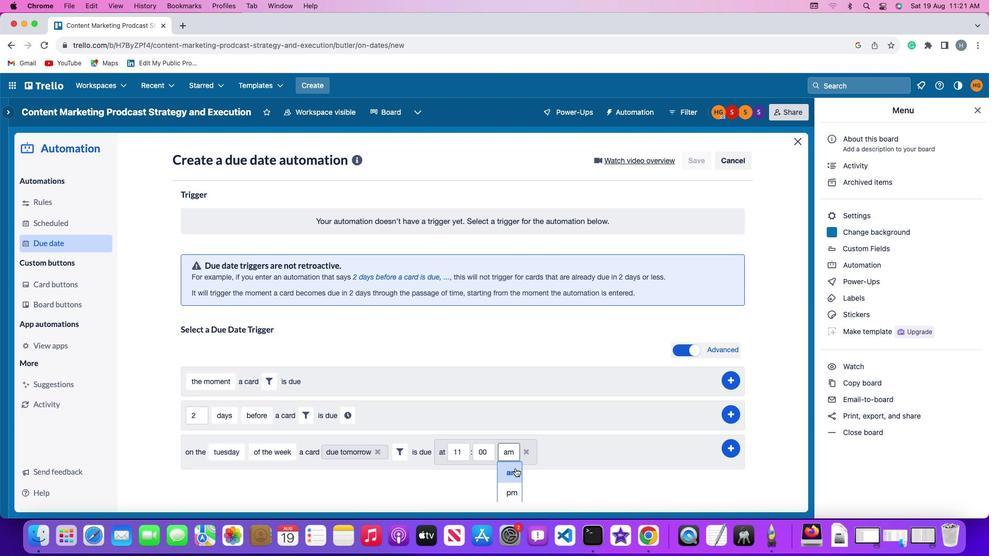 
Action: Mouse moved to (732, 444)
Screenshot: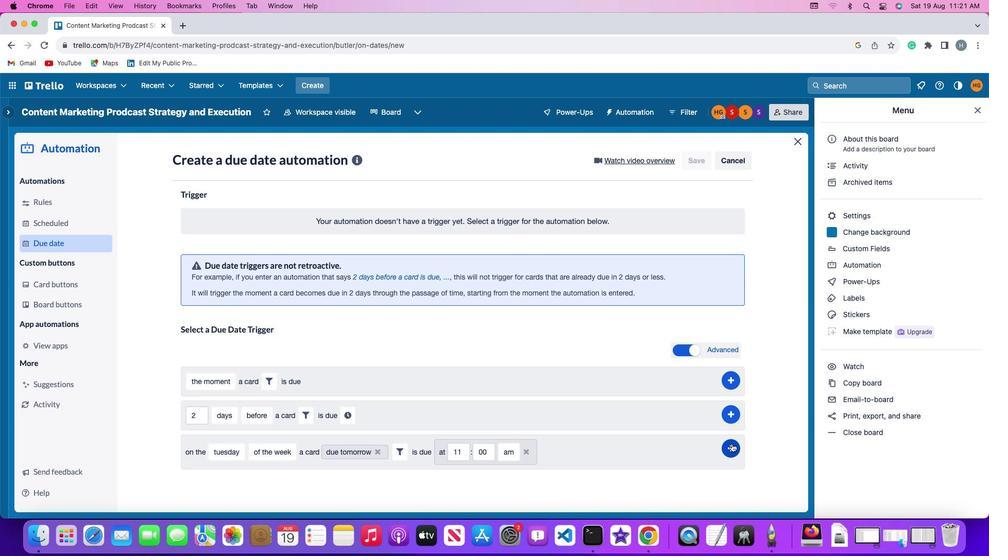
Action: Mouse pressed left at (732, 444)
Screenshot: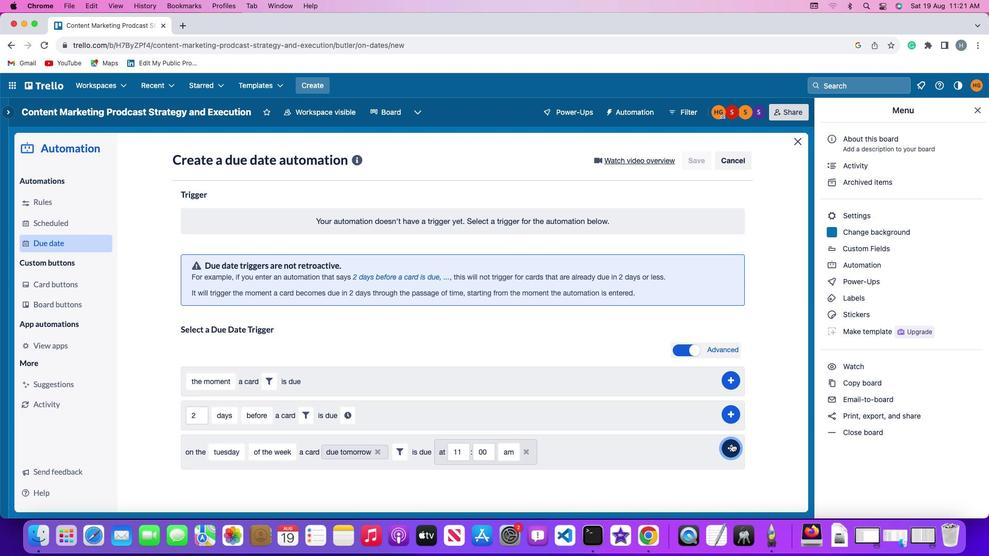 
Action: Mouse moved to (789, 349)
Screenshot: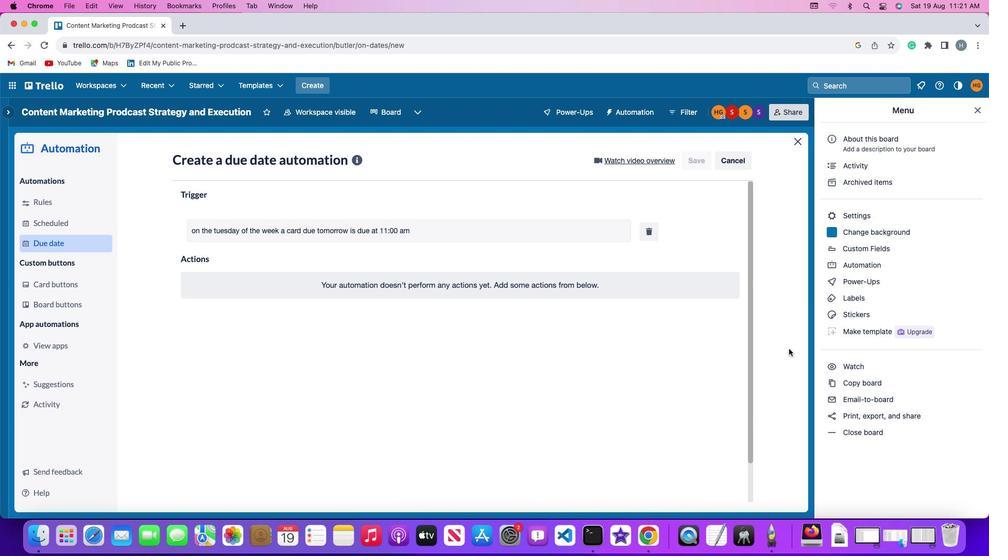 
